 Task: Use the formula "CONFIDENCE" in spreadsheet "Project portfolio".
Action: Mouse moved to (295, 366)
Screenshot: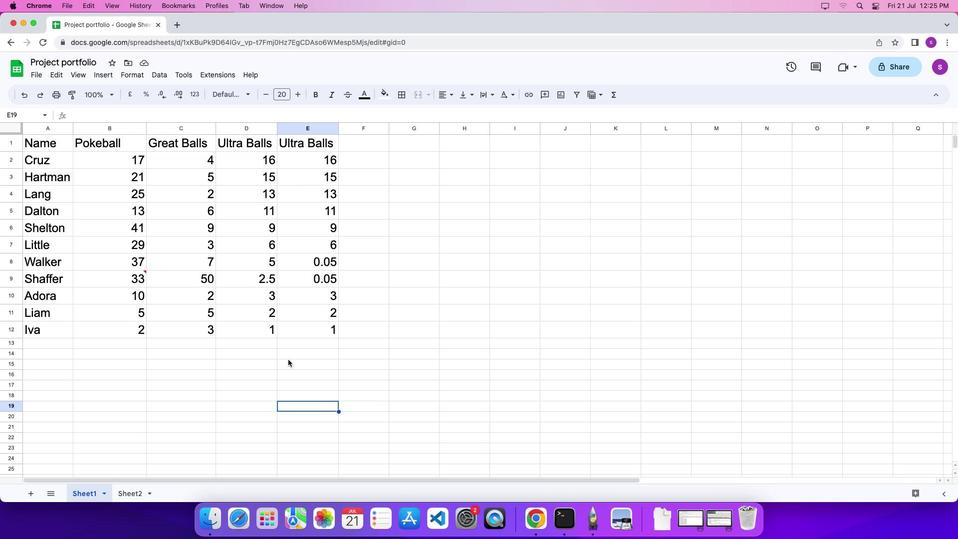 
Action: Mouse pressed left at (295, 366)
Screenshot: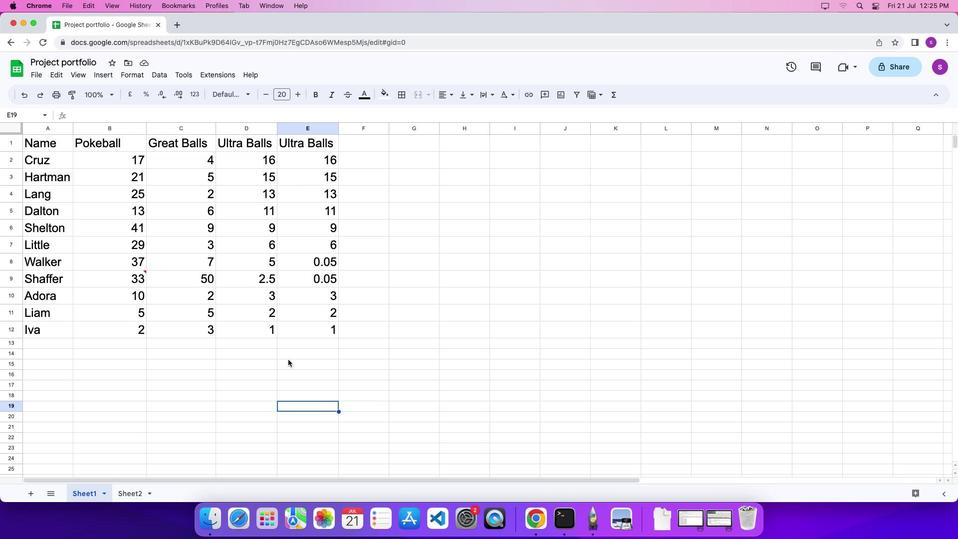 
Action: Mouse moved to (299, 367)
Screenshot: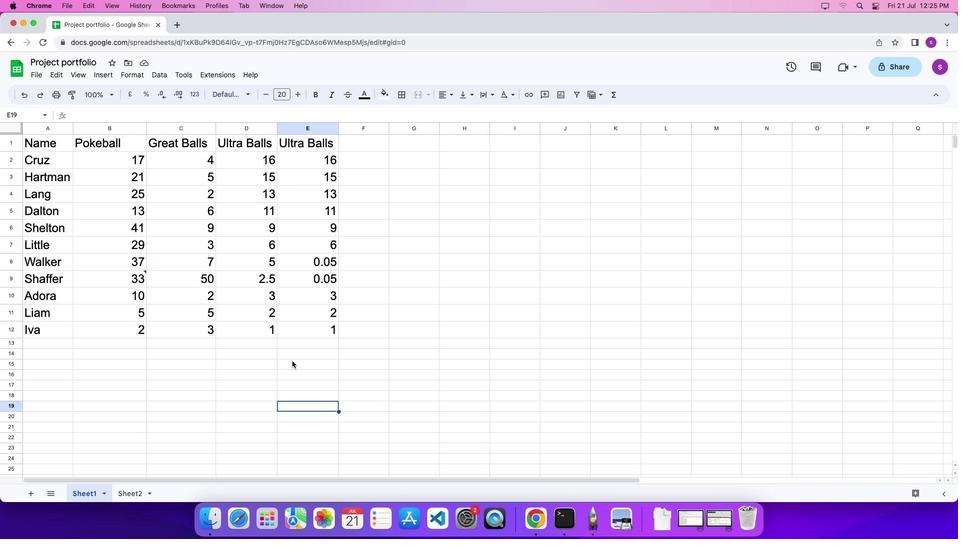
Action: Mouse pressed left at (299, 367)
Screenshot: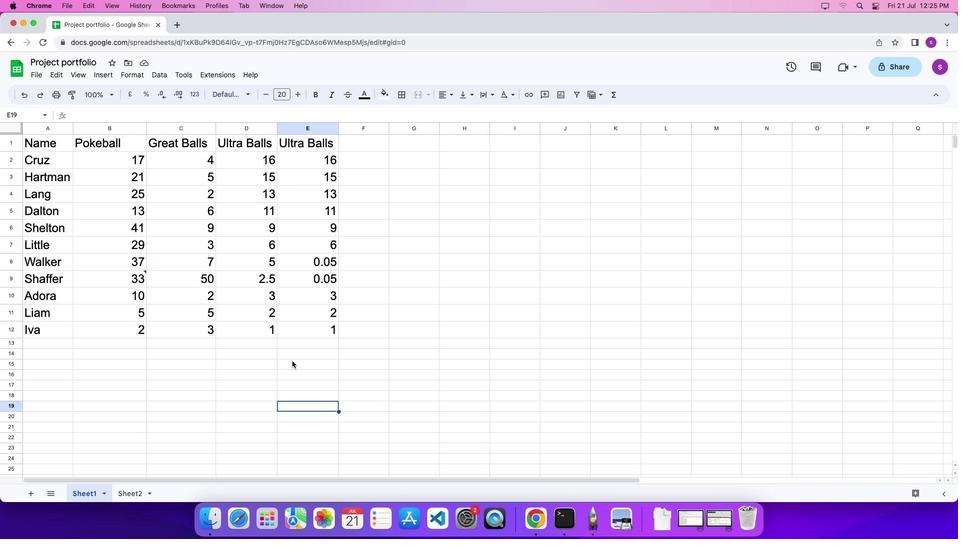 
Action: Mouse moved to (300, 368)
Screenshot: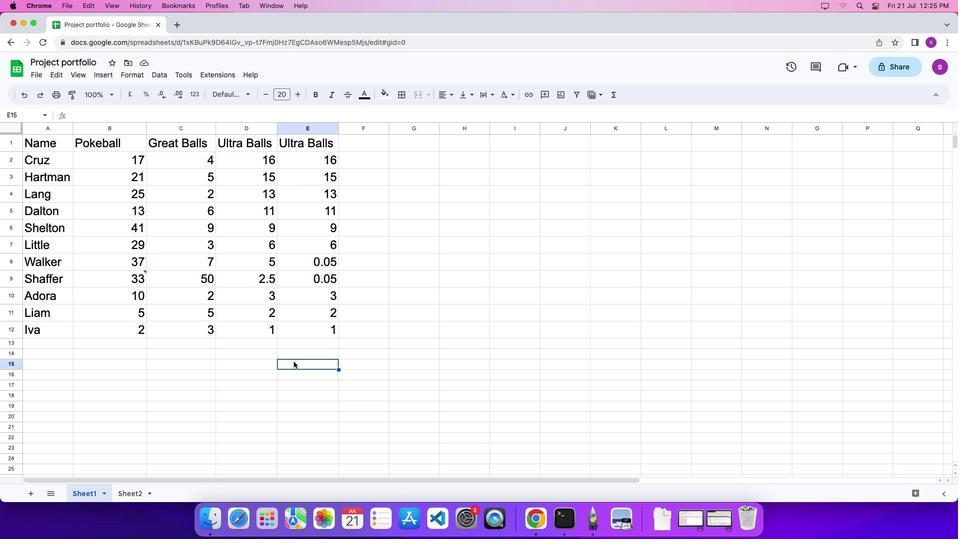 
Action: Key pressed '='
Screenshot: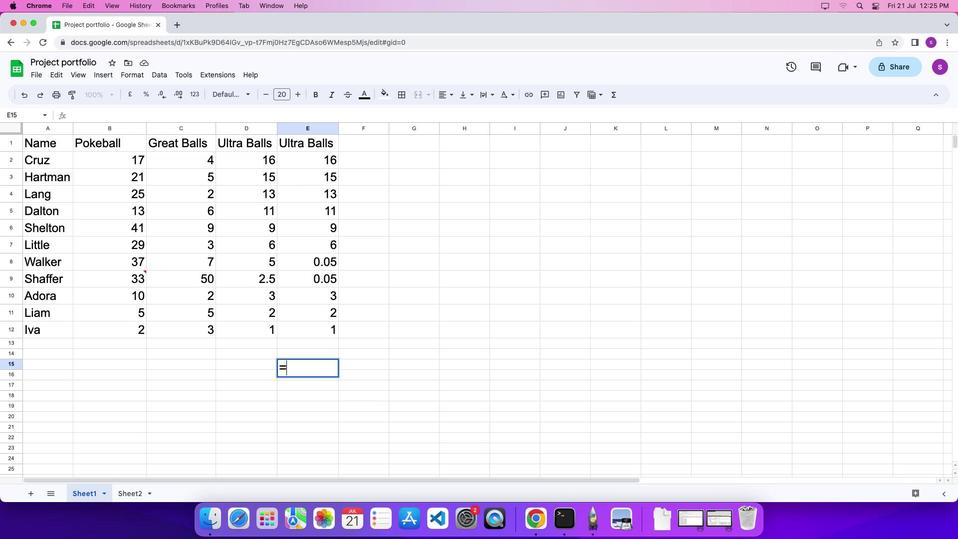 
Action: Mouse moved to (624, 100)
Screenshot: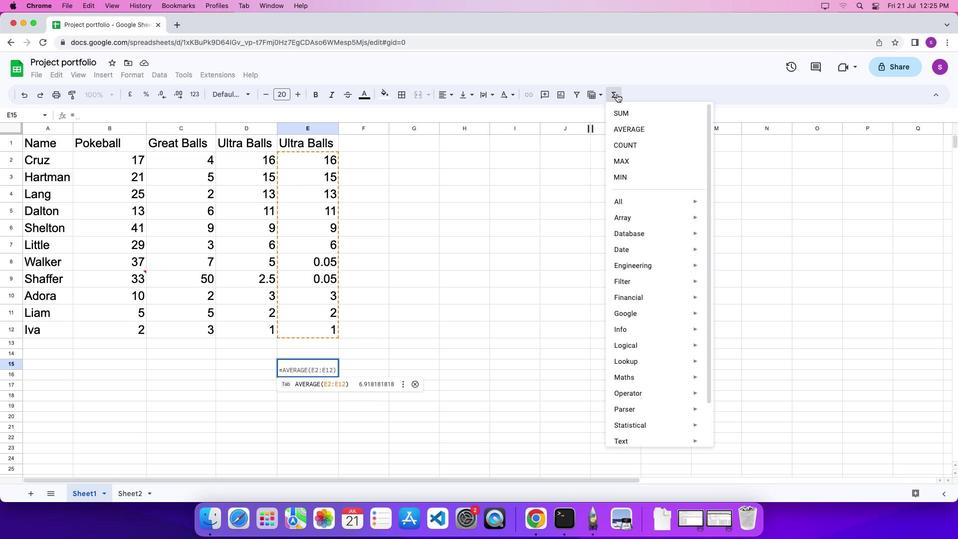 
Action: Mouse pressed left at (624, 100)
Screenshot: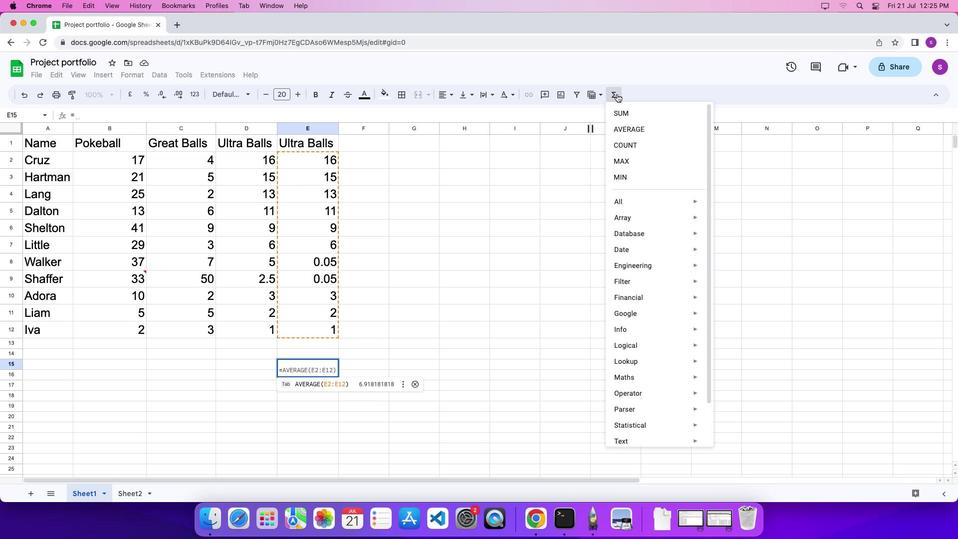 
Action: Mouse moved to (779, 428)
Screenshot: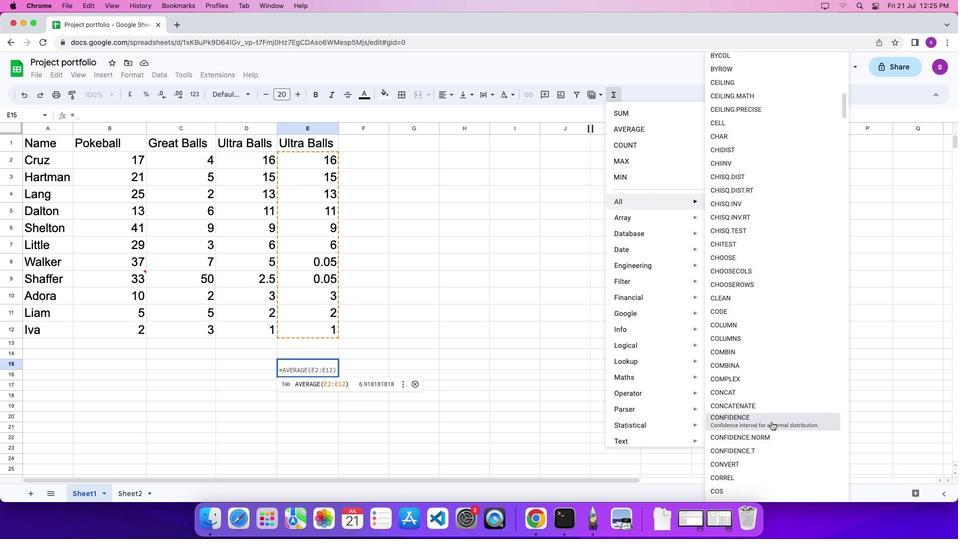 
Action: Mouse pressed left at (779, 428)
Screenshot: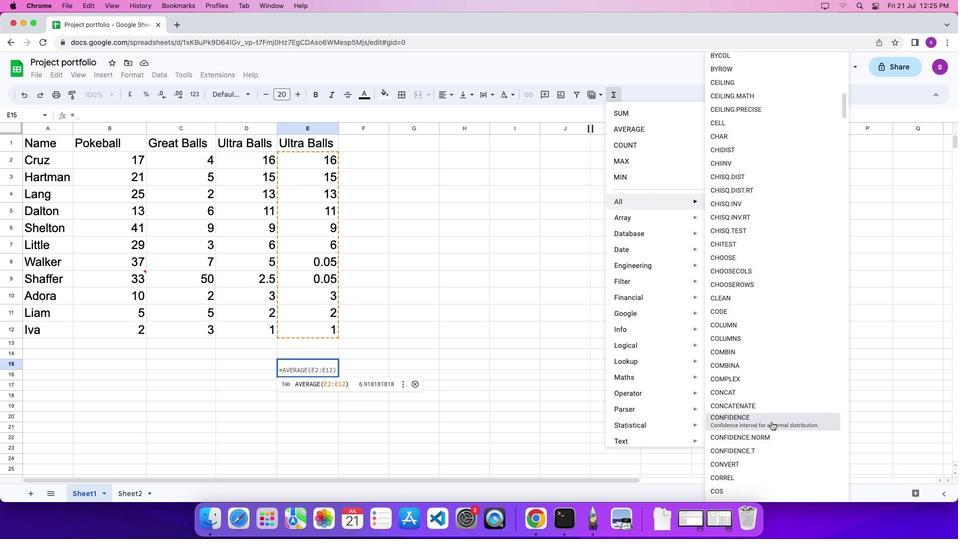 
Action: Mouse moved to (329, 284)
Screenshot: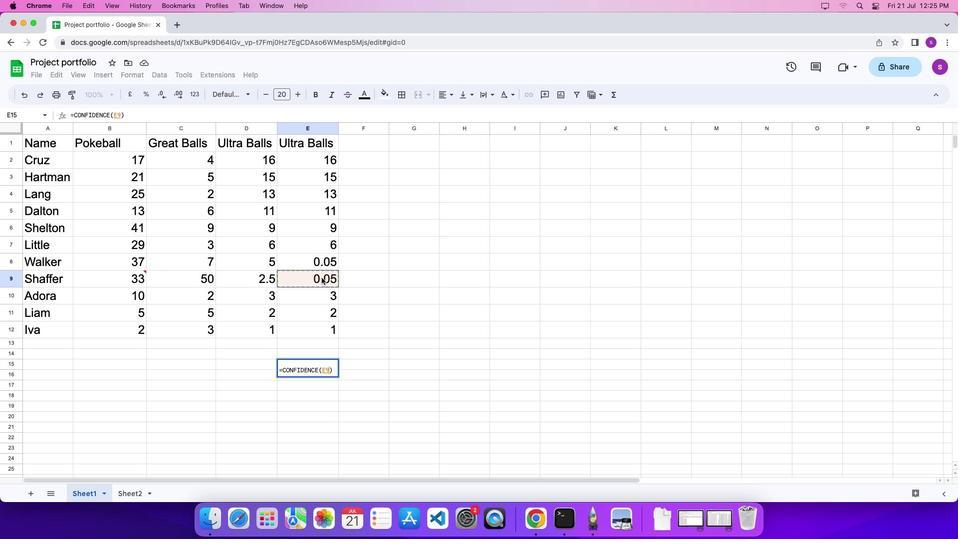 
Action: Mouse pressed left at (329, 284)
Screenshot: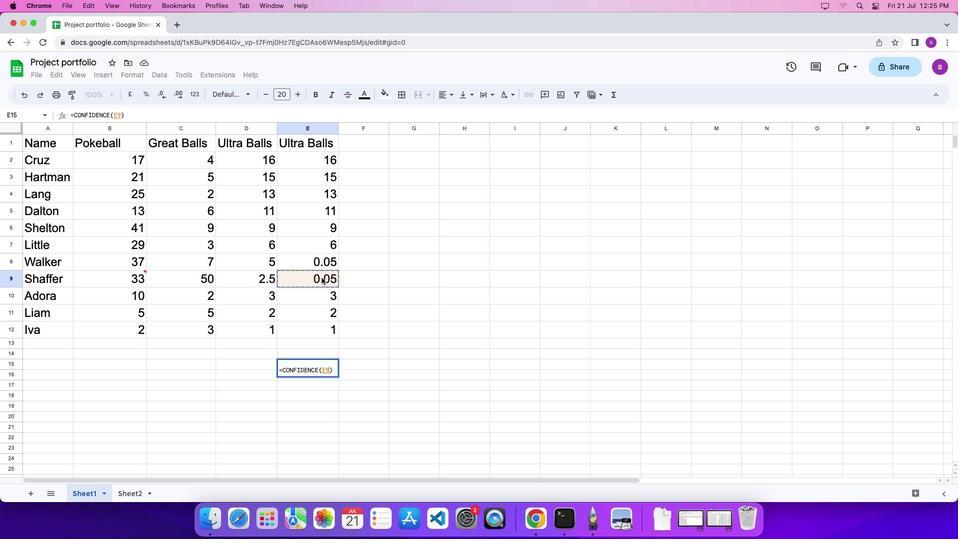 
Action: Mouse moved to (331, 292)
Screenshot: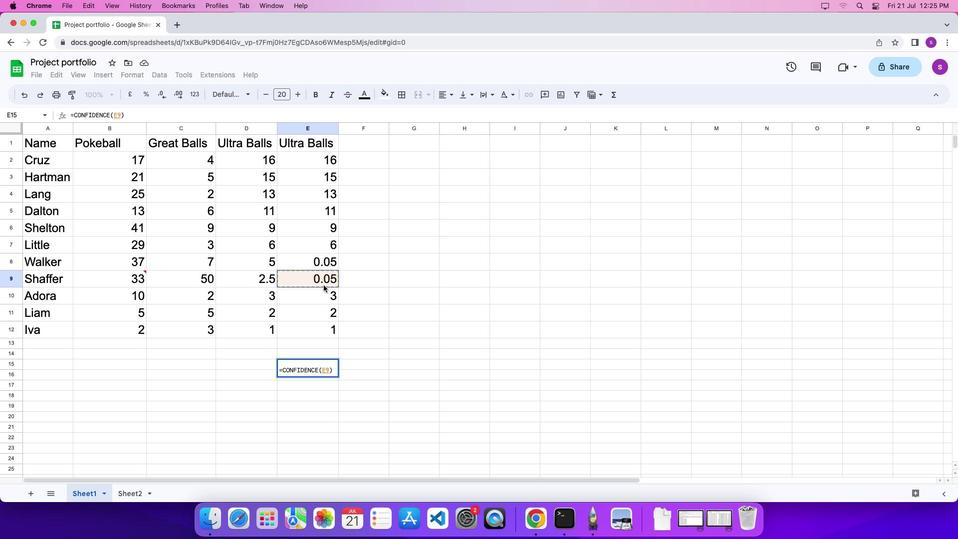 
Action: Key pressed ','
Screenshot: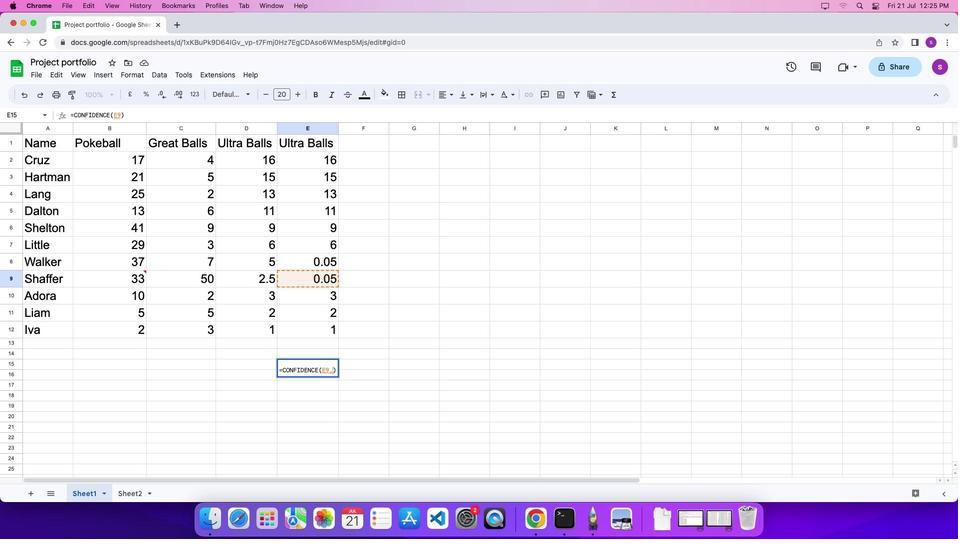 
Action: Mouse moved to (272, 284)
Screenshot: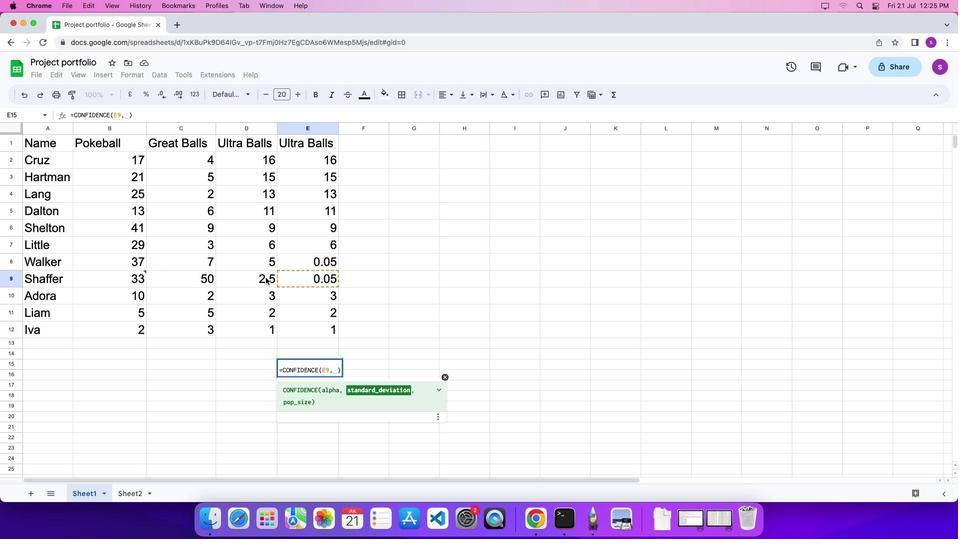 
Action: Mouse pressed left at (272, 284)
Screenshot: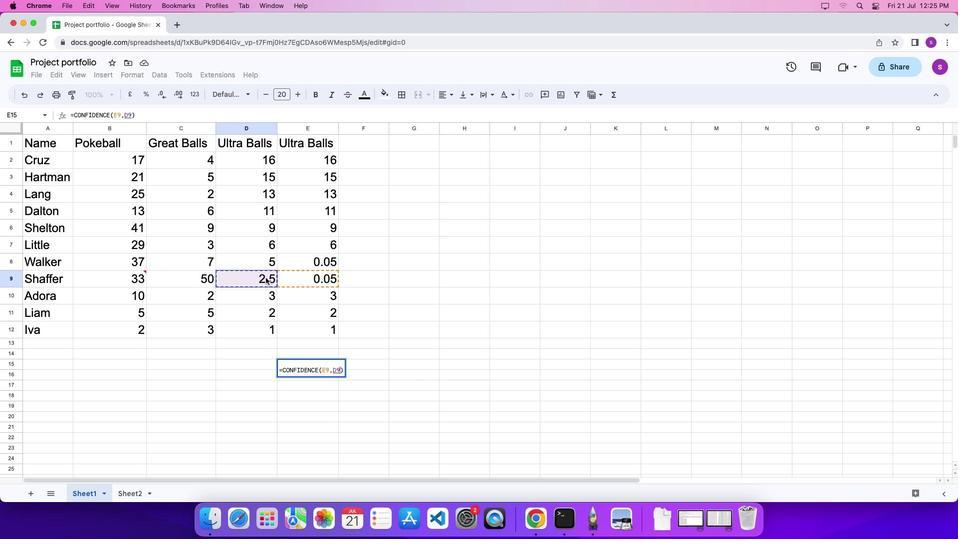 
Action: Key pressed ','
Screenshot: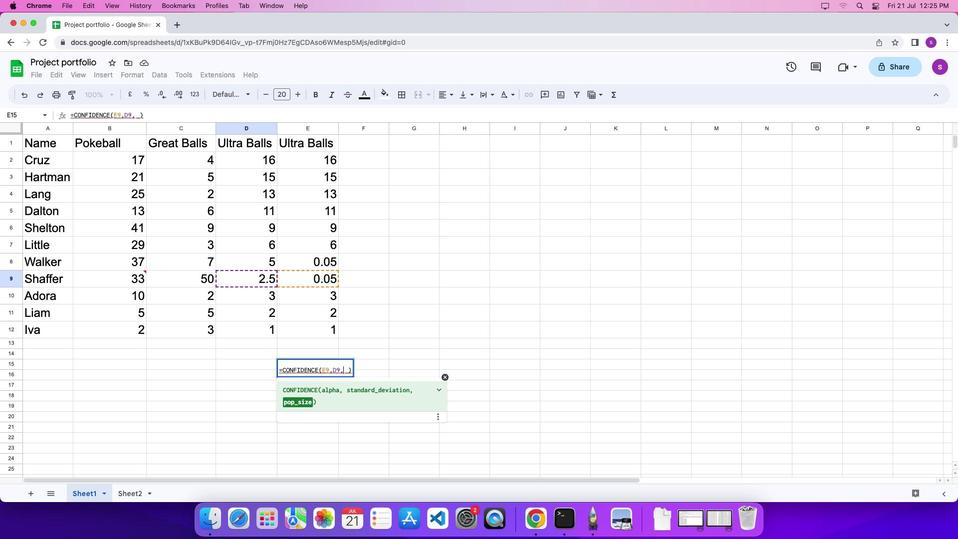 
Action: Mouse moved to (202, 284)
Screenshot: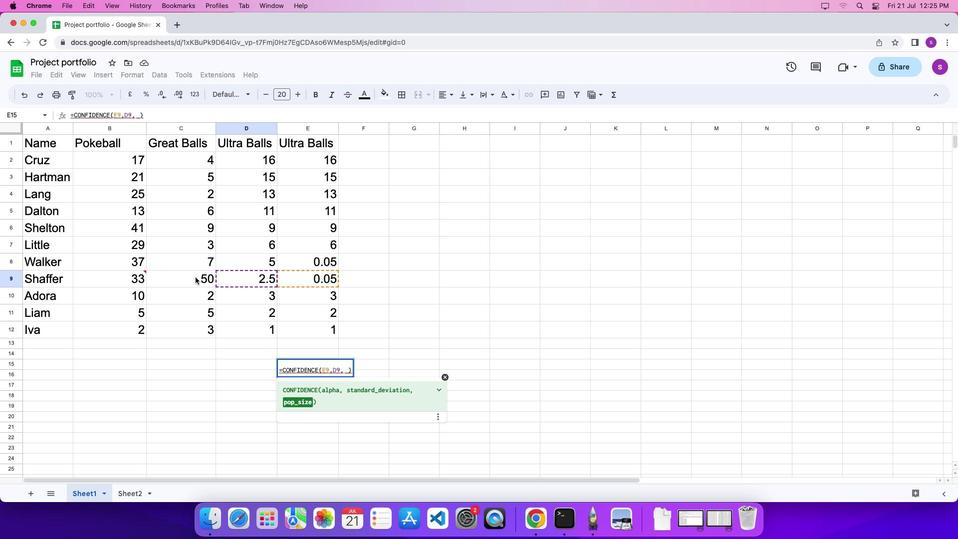 
Action: Mouse pressed left at (202, 284)
Screenshot: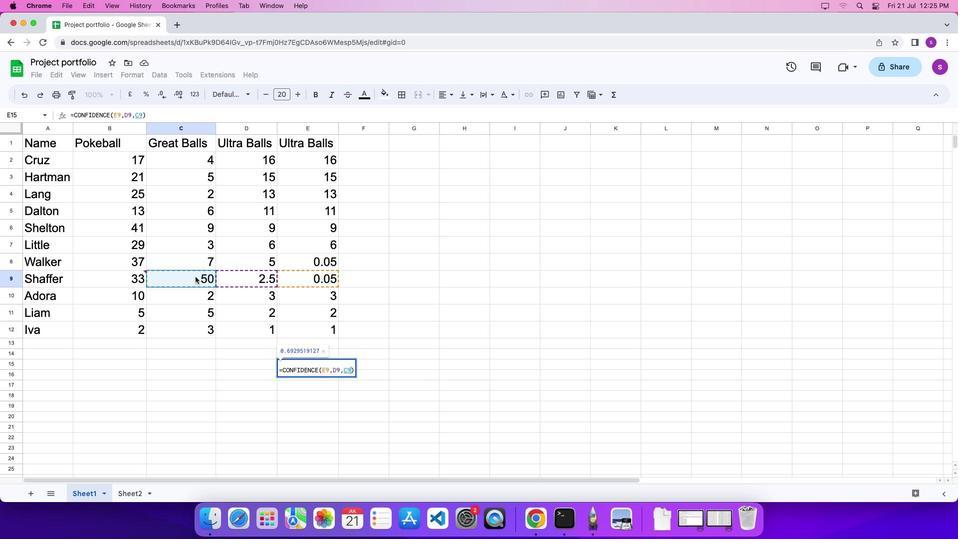 
Action: Mouse moved to (342, 378)
Screenshot: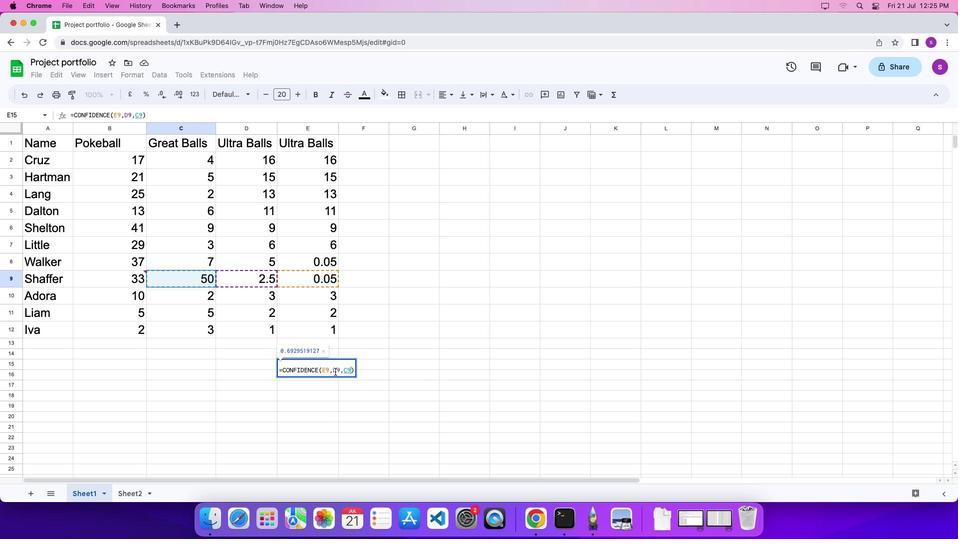 
Action: Mouse pressed left at (342, 378)
Screenshot: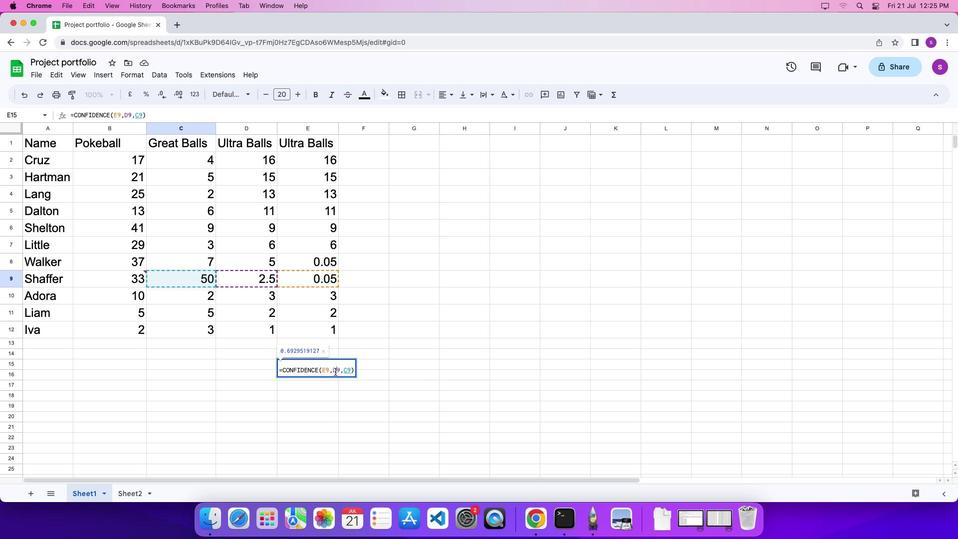 
Action: Key pressed Key.rightKey.rightKey.rightKey.rightKey.rightKey.enter
Screenshot: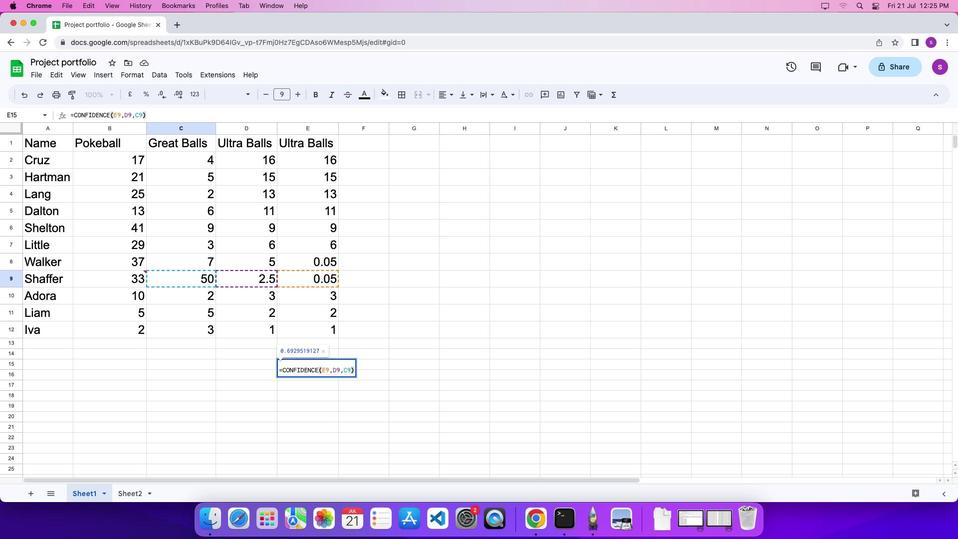 
Action: Mouse moved to (306, 372)
Screenshot: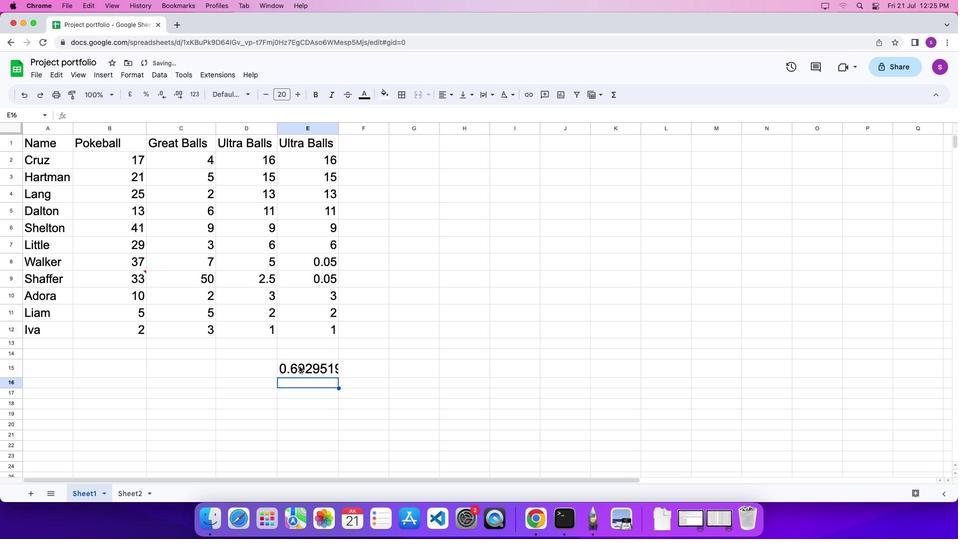 
Action: Mouse pressed left at (306, 372)
Screenshot: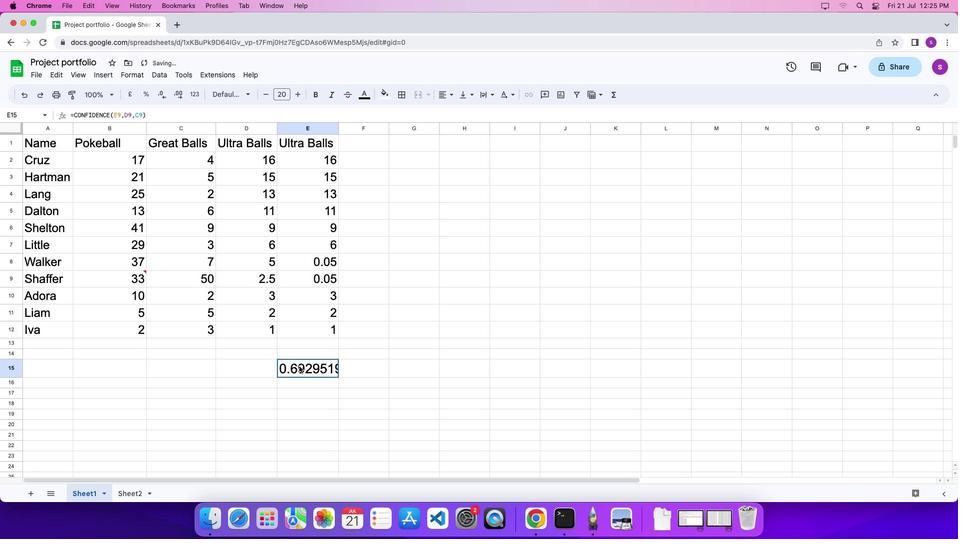 
Action: Mouse pressed left at (306, 372)
Screenshot: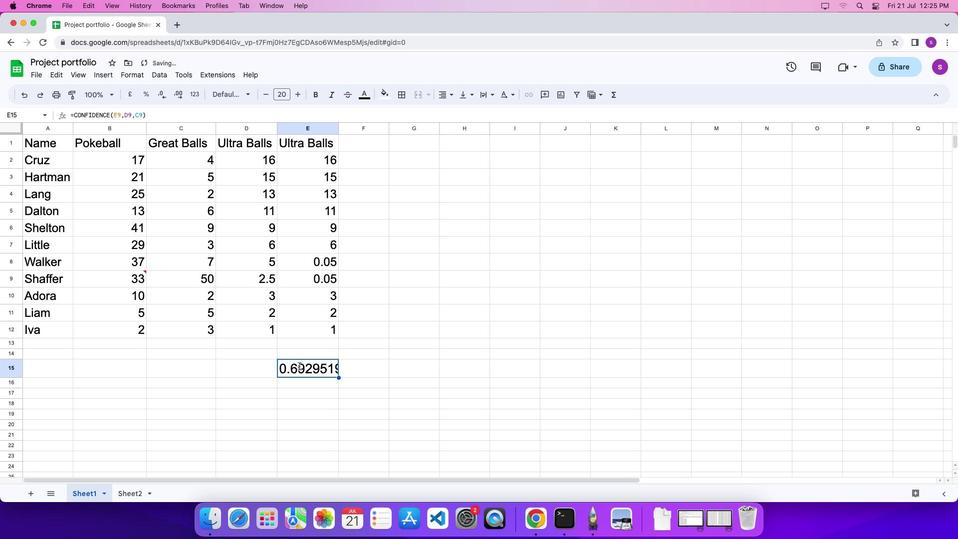 
Action: Mouse moved to (328, 414)
Screenshot: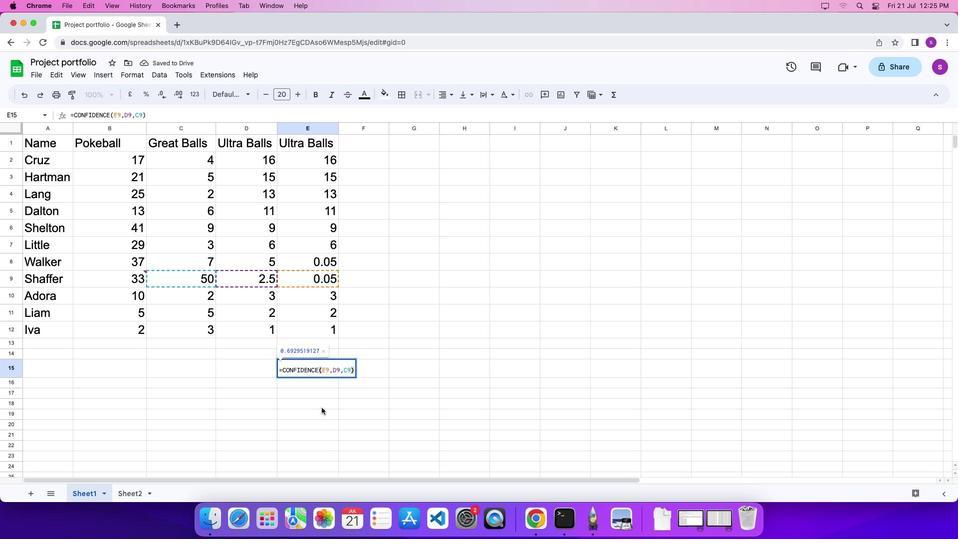 
Action: Mouse pressed left at (328, 414)
Screenshot: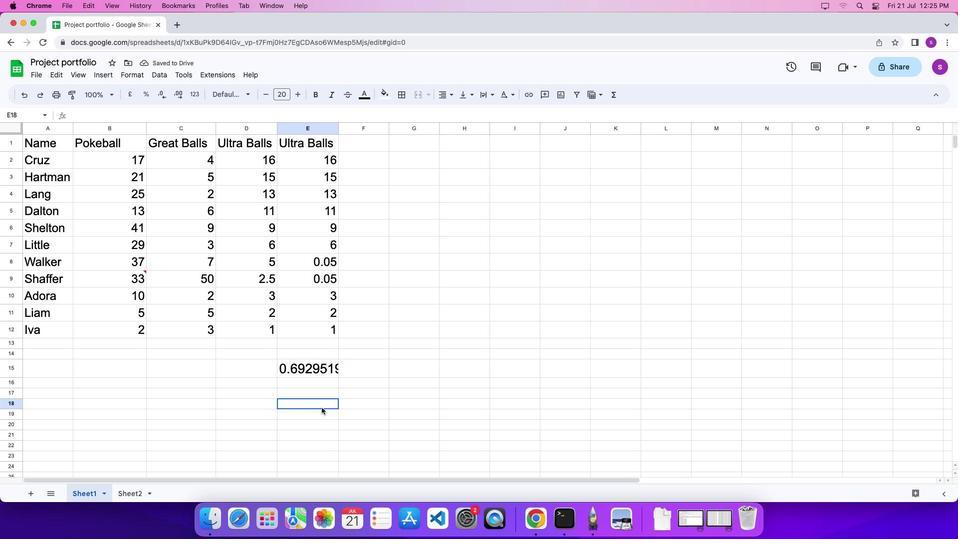 
